 Task: Add Sprouts American Ginseng to the cart.
Action: Mouse pressed left at (16, 90)
Screenshot: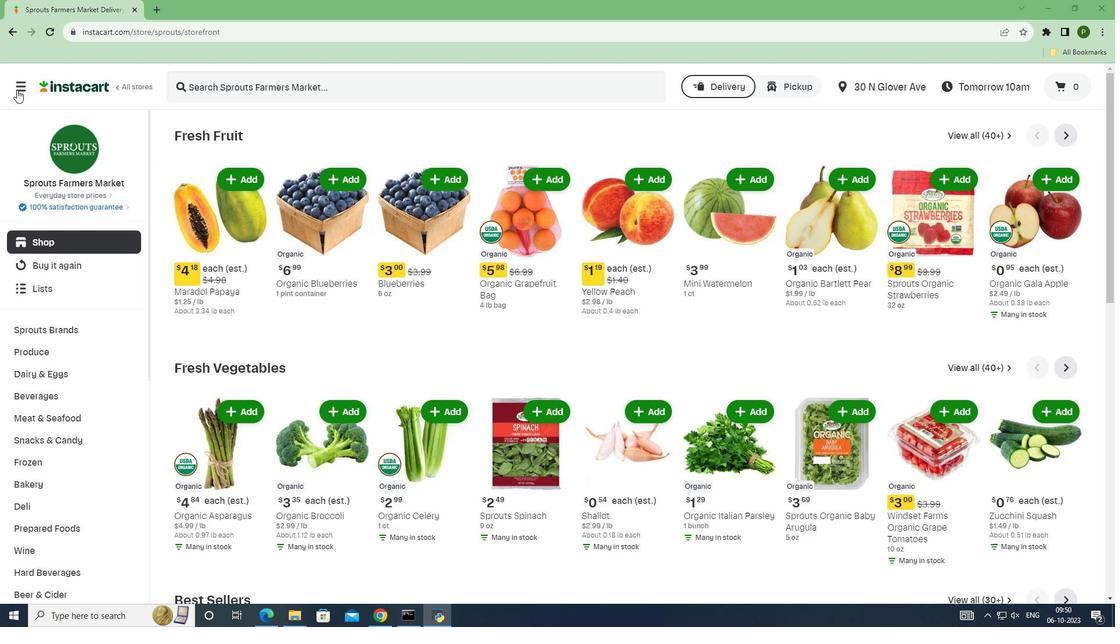 
Action: Mouse moved to (55, 305)
Screenshot: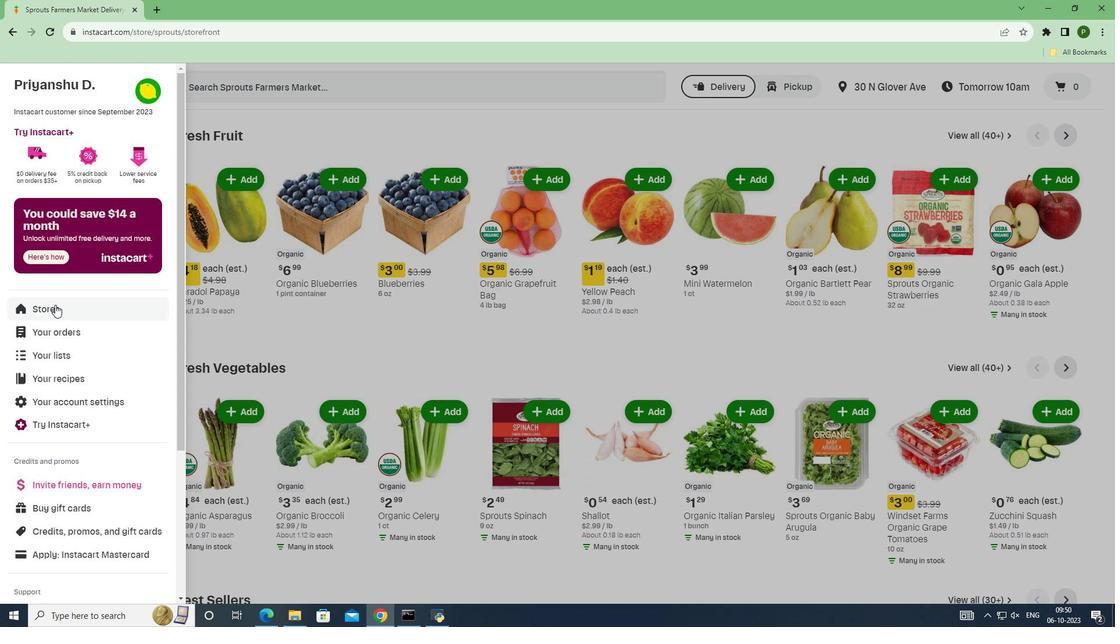 
Action: Mouse pressed left at (55, 305)
Screenshot: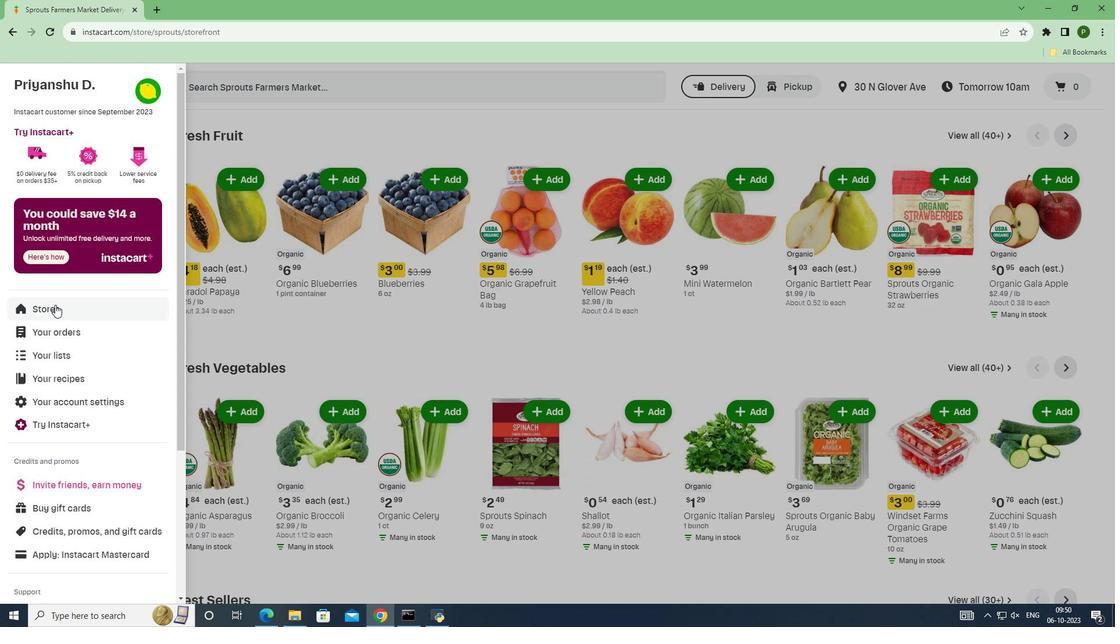 
Action: Mouse moved to (262, 134)
Screenshot: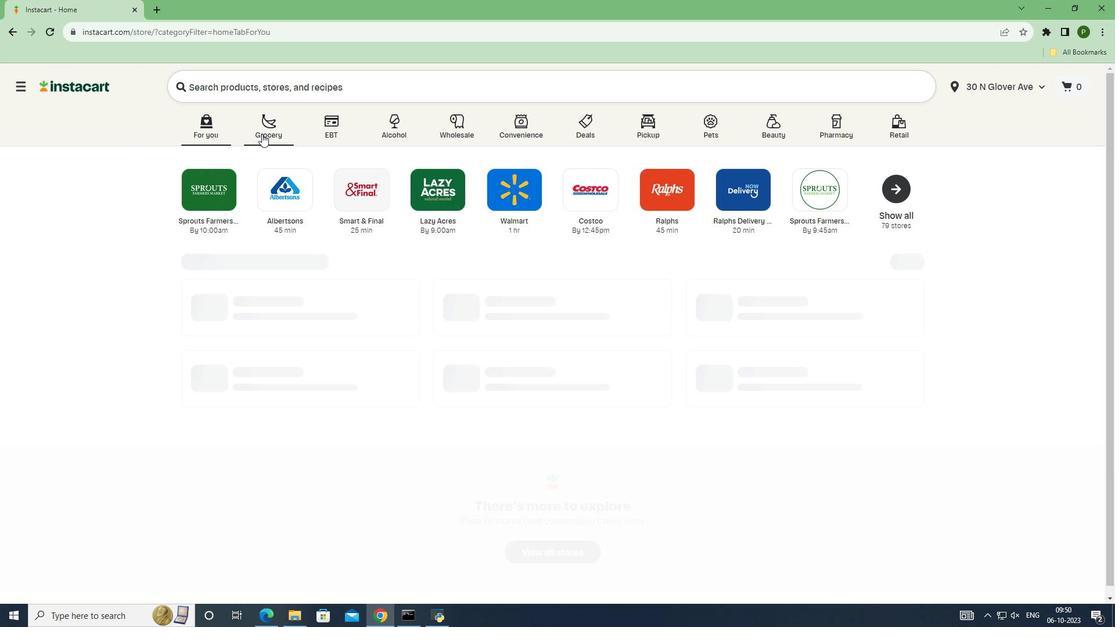 
Action: Mouse pressed left at (262, 134)
Screenshot: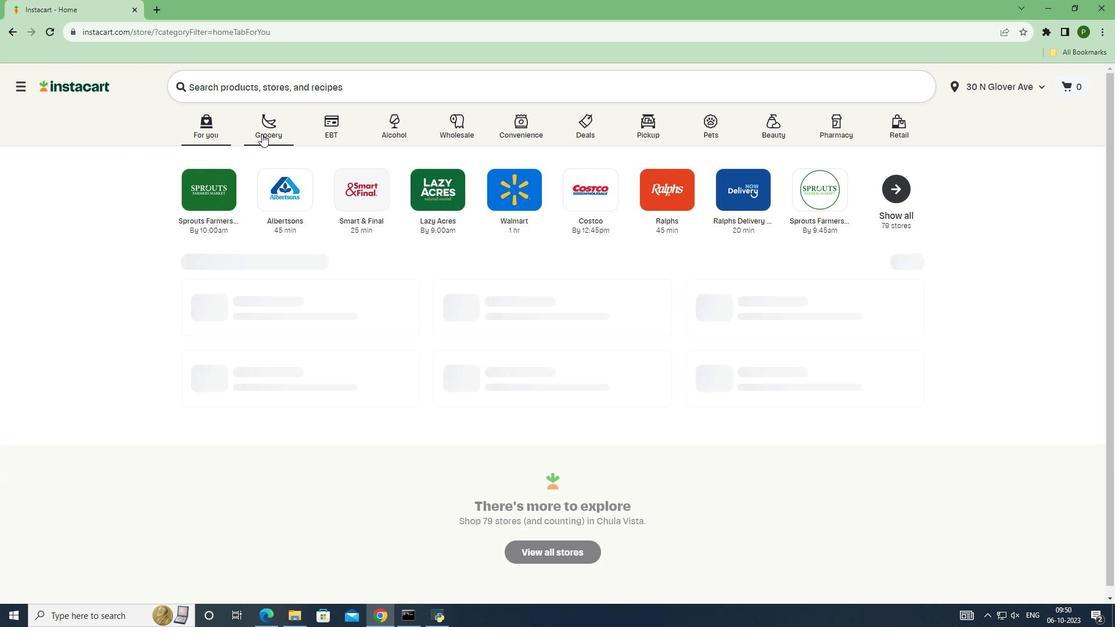 
Action: Mouse moved to (713, 264)
Screenshot: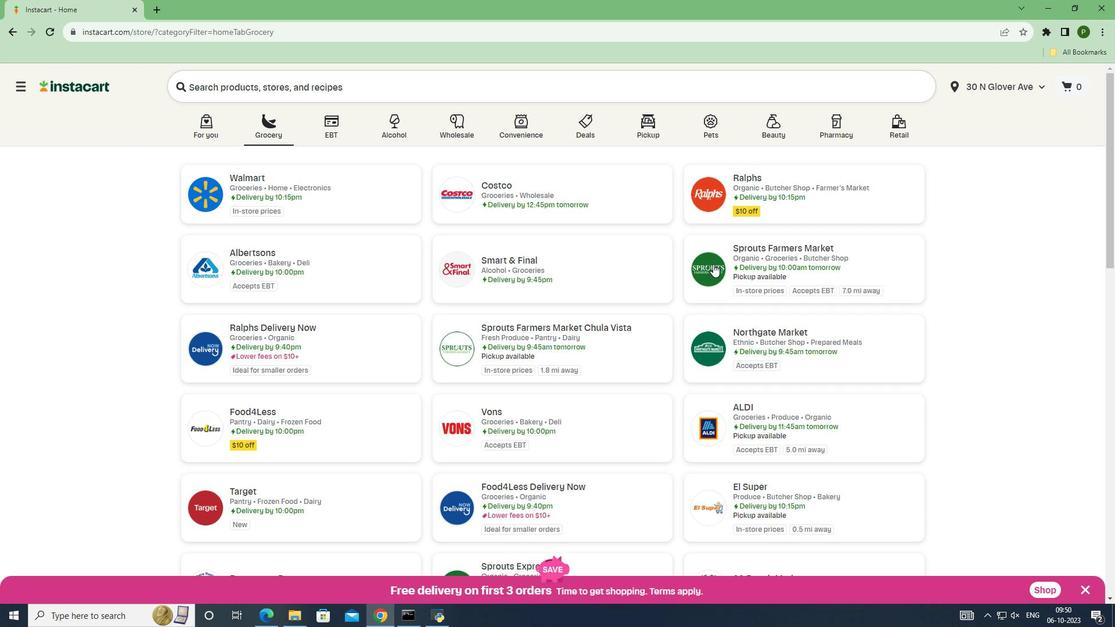 
Action: Mouse pressed left at (713, 264)
Screenshot: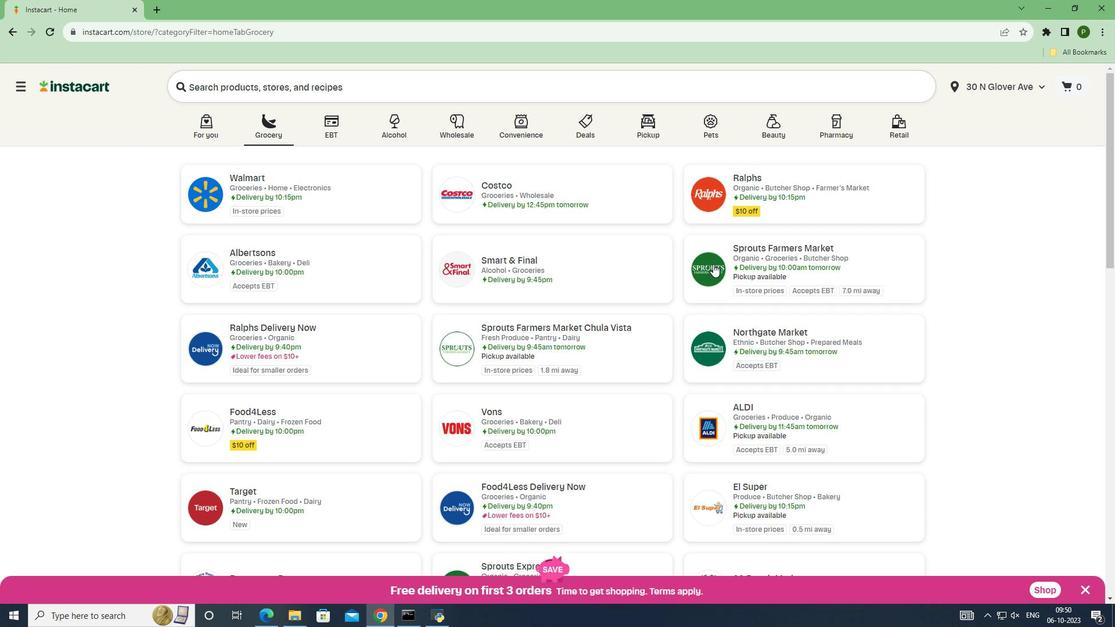 
Action: Mouse moved to (83, 326)
Screenshot: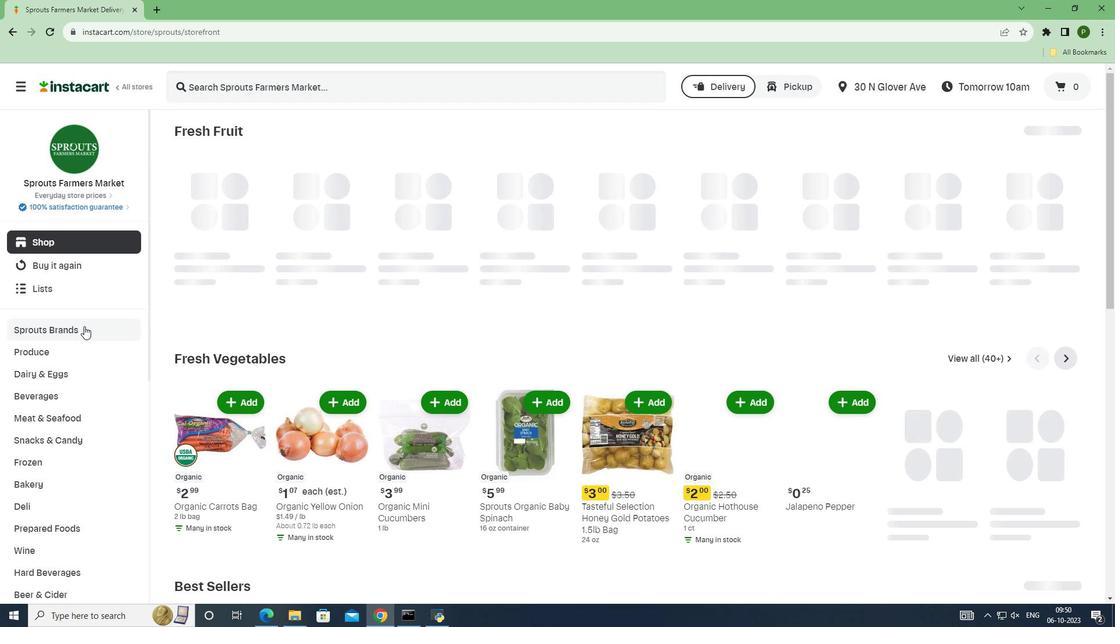 
Action: Mouse pressed left at (83, 326)
Screenshot: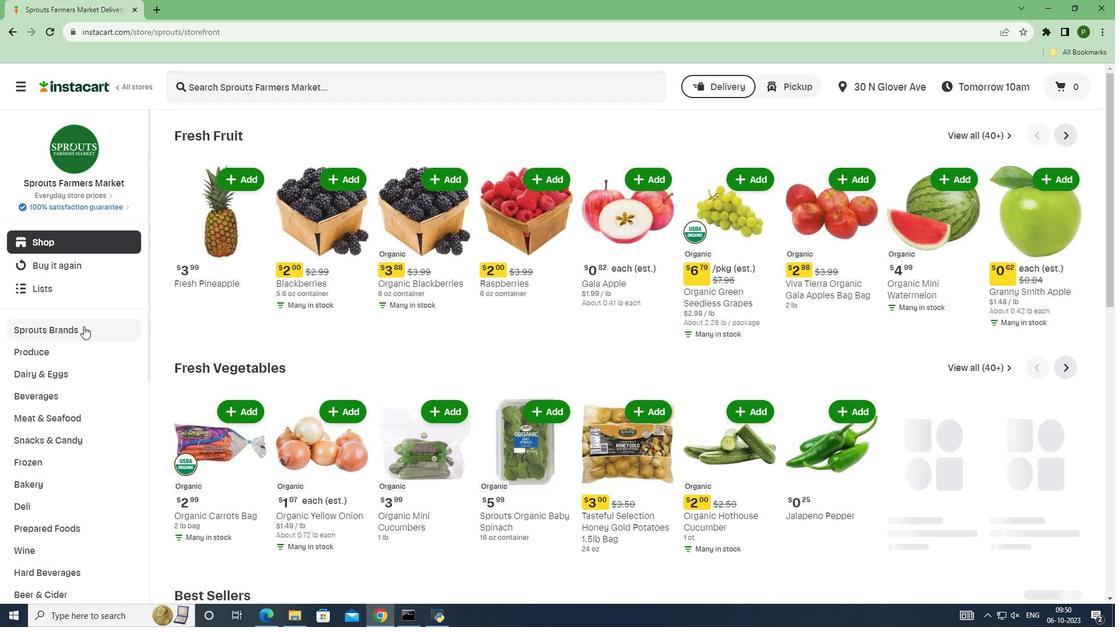 
Action: Mouse moved to (95, 481)
Screenshot: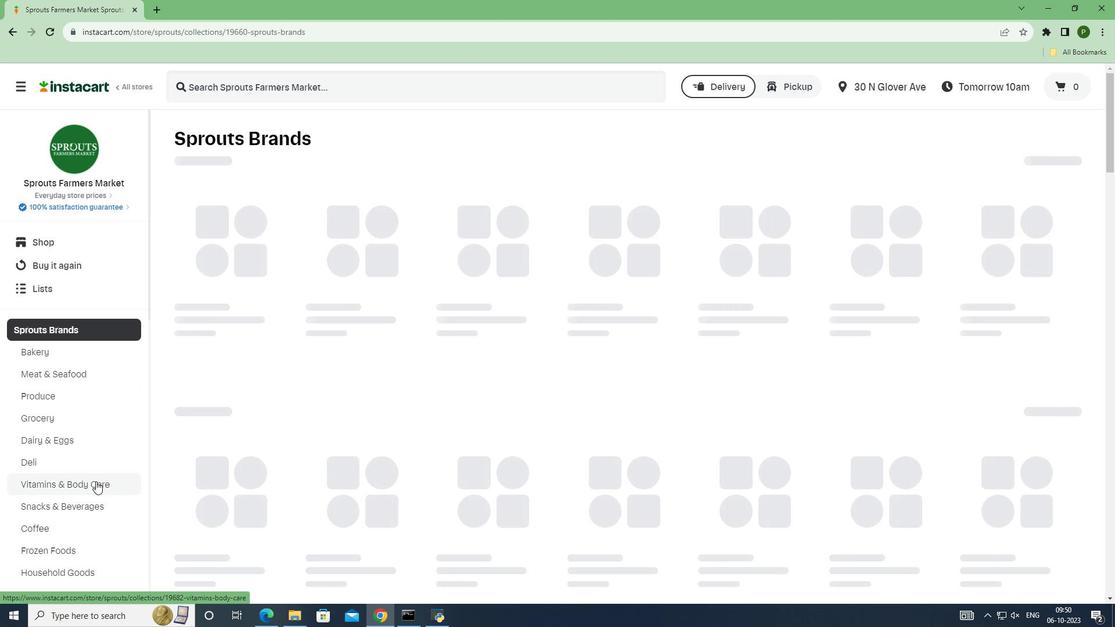 
Action: Mouse pressed left at (95, 481)
Screenshot: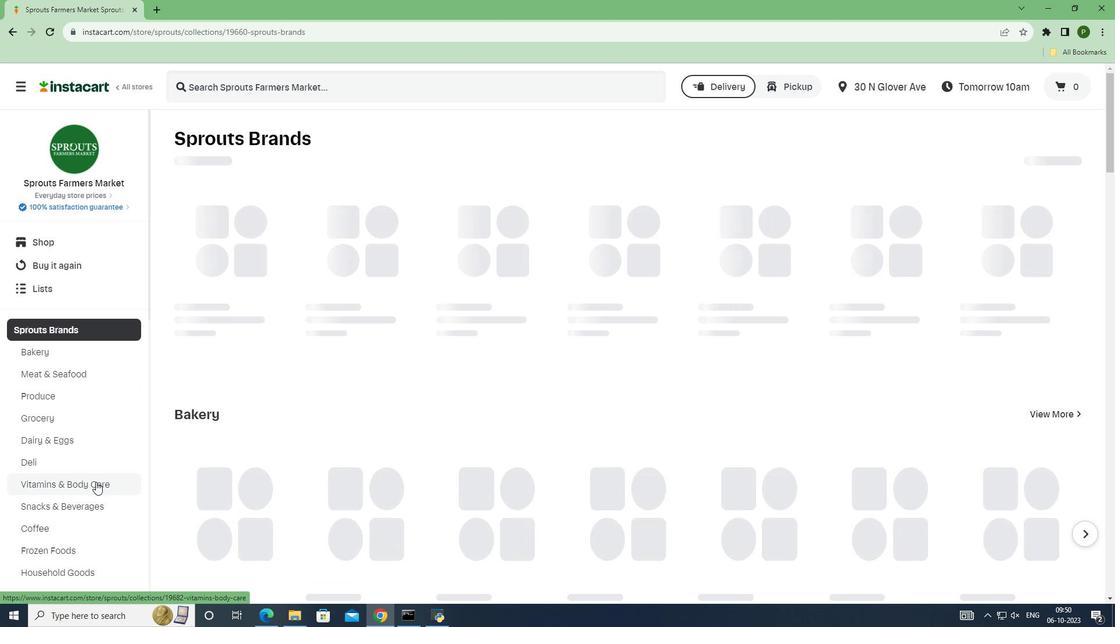
Action: Mouse moved to (222, 89)
Screenshot: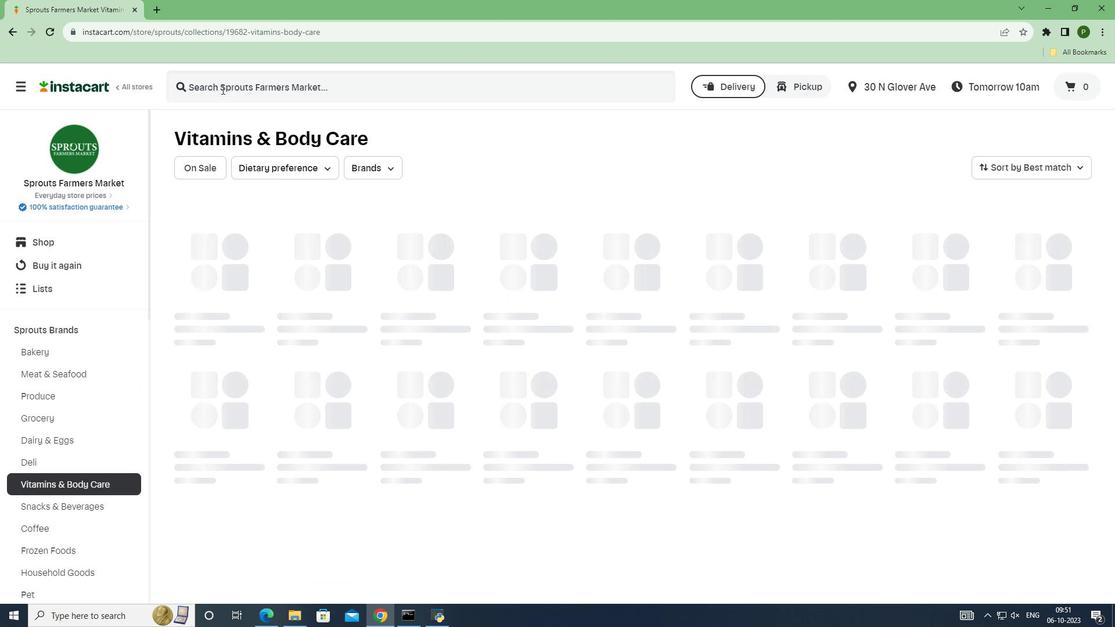 
Action: Mouse pressed left at (222, 89)
Screenshot: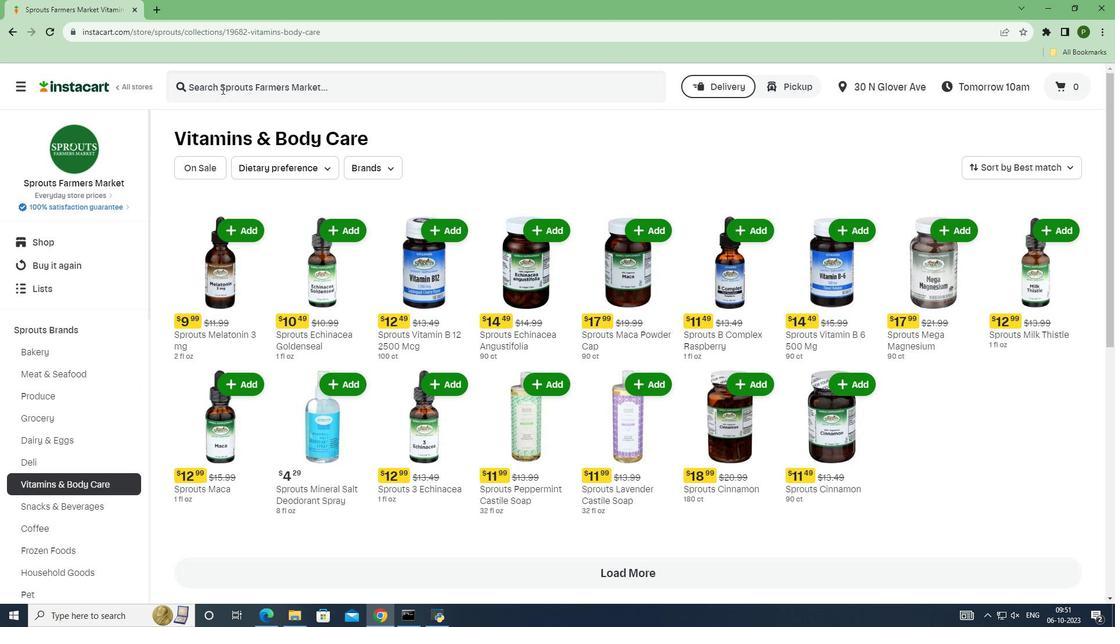 
Action: Key pressed <Key.caps_lock>S<Key.caps_lock>prouts<Key.space>american<Key.space>ginseng<Key.enter>
Screenshot: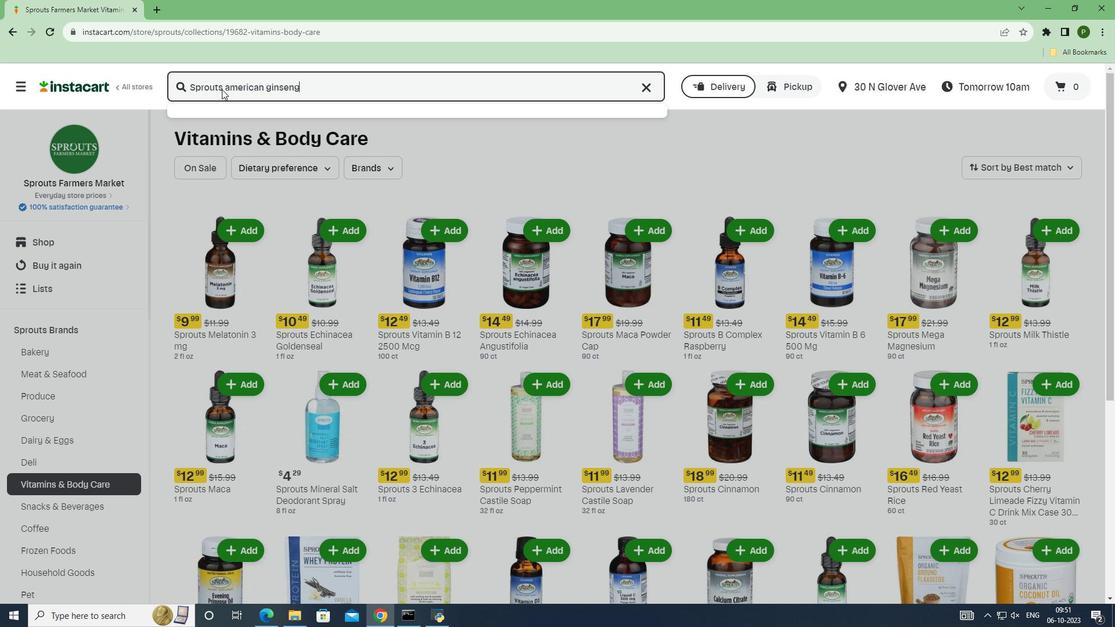 
Action: Mouse moved to (316, 205)
Screenshot: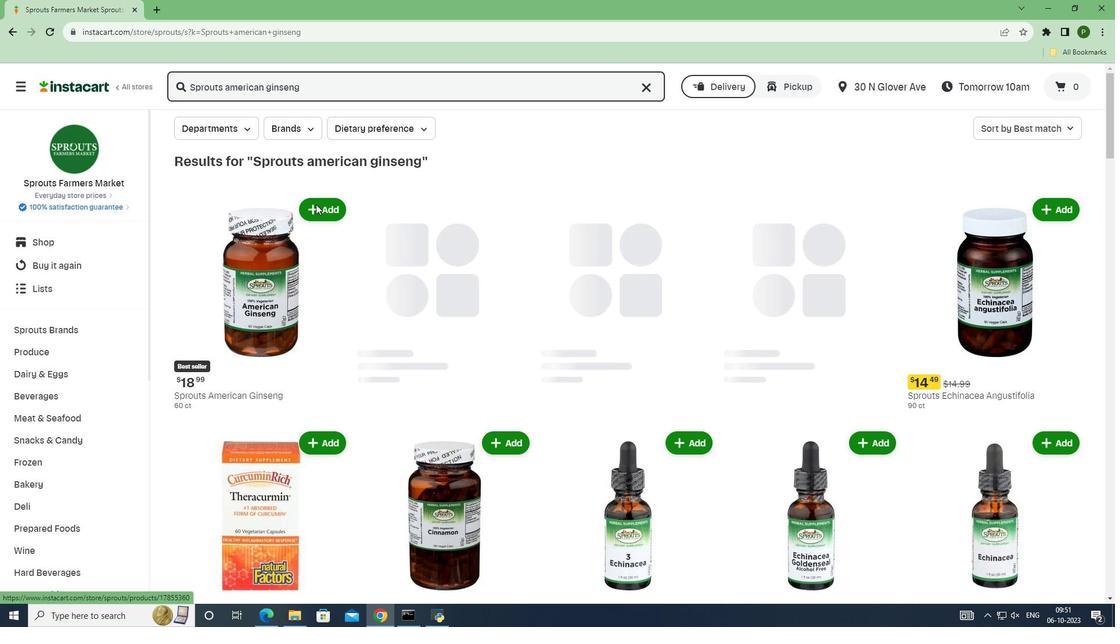 
Action: Mouse pressed left at (316, 205)
Screenshot: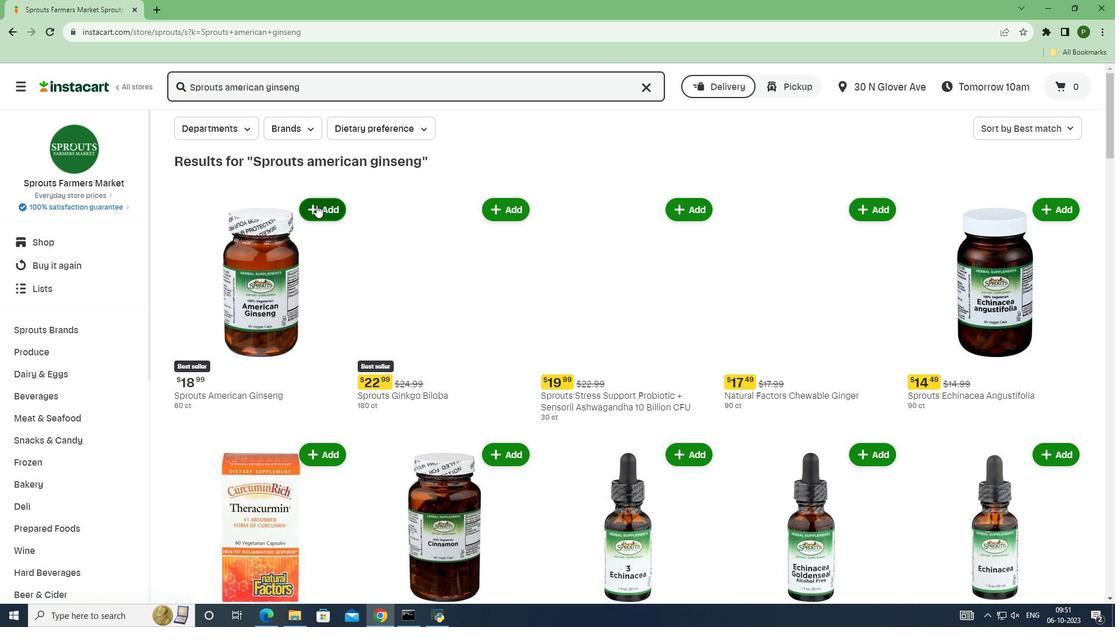 
